 Task: Find the closest ski resort to Denver, Colorado, and Salt Lake City, Utah.
Action: Mouse moved to (126, 62)
Screenshot: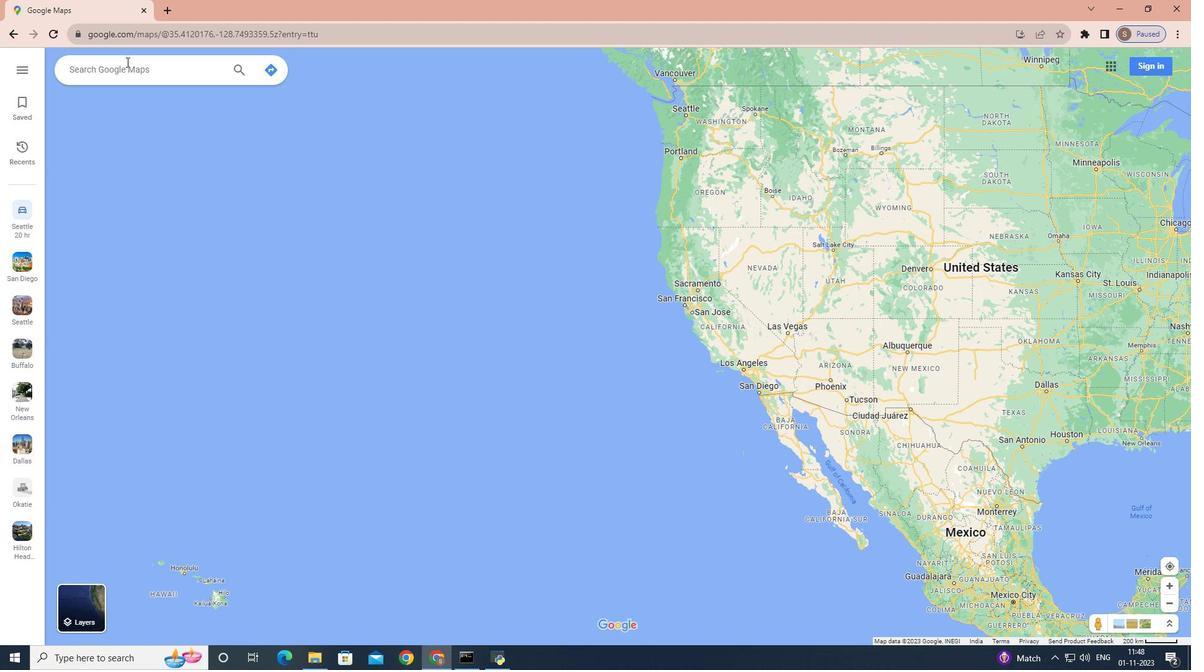 
Action: Mouse pressed left at (126, 62)
Screenshot: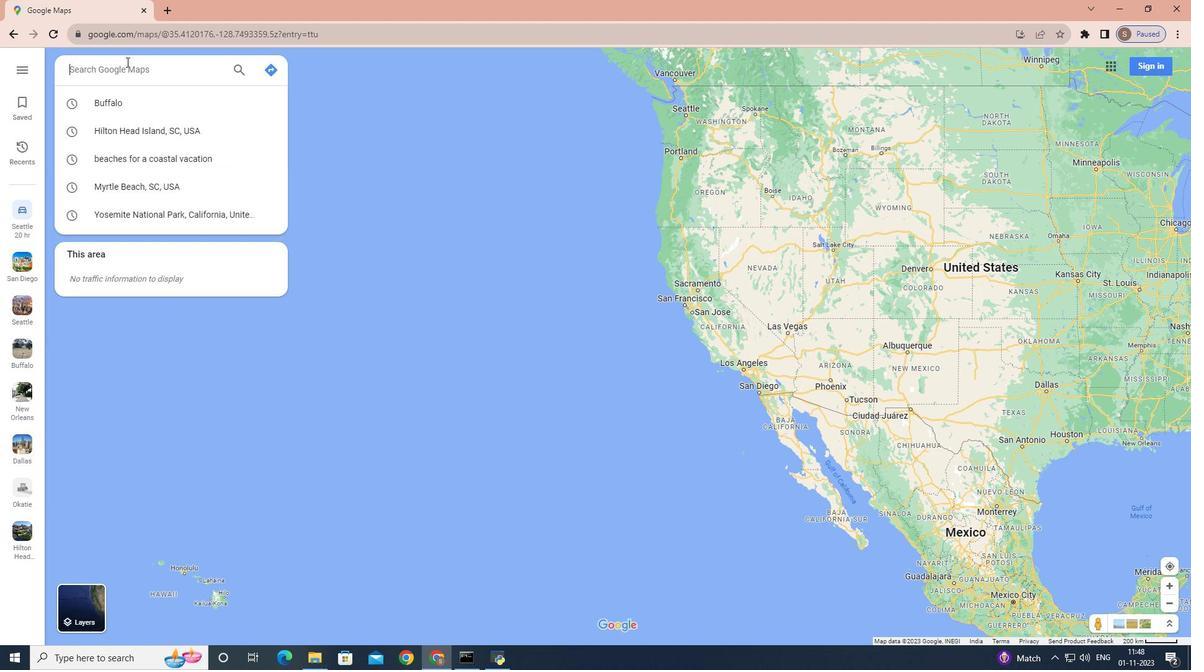 
Action: Key pressed <Key.shift>Denver,<Key.space><Key.shift>Cola<Key.backspace>orado<Key.enter>
Screenshot: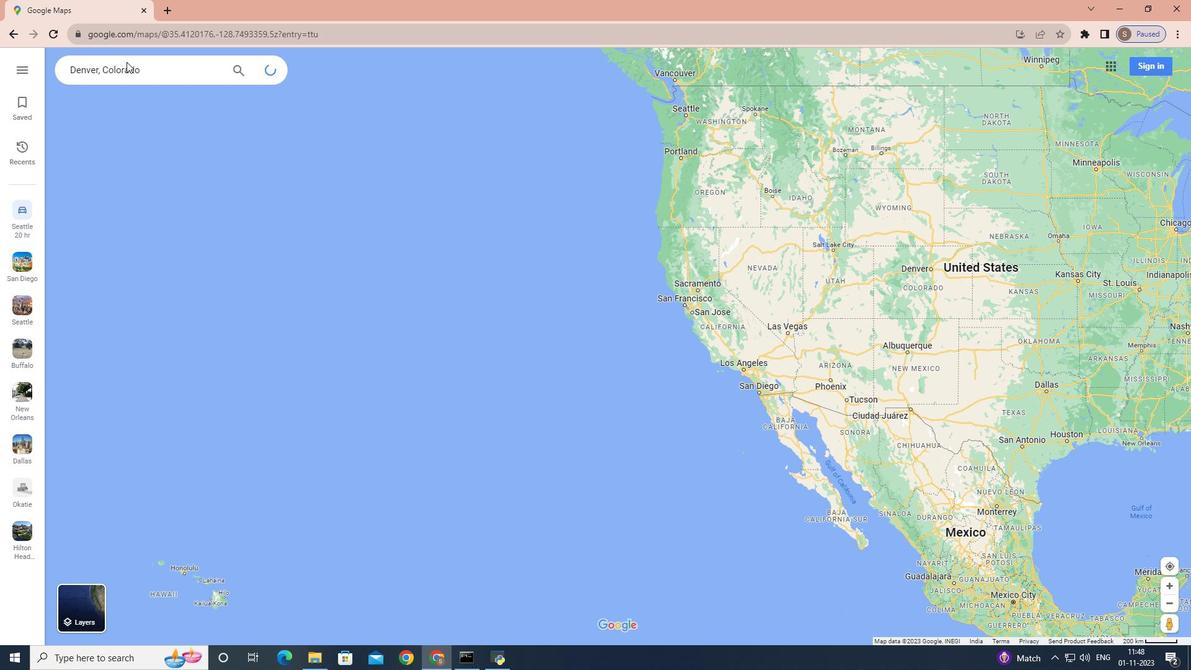 
Action: Mouse moved to (175, 273)
Screenshot: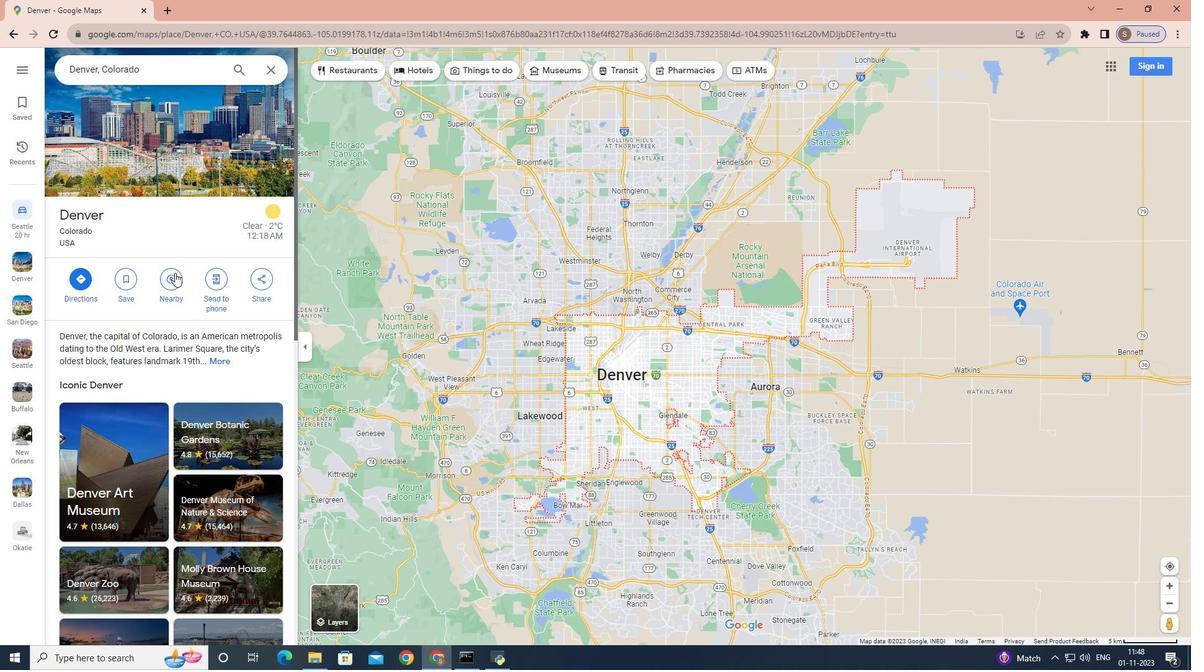 
Action: Mouse pressed left at (175, 273)
Screenshot: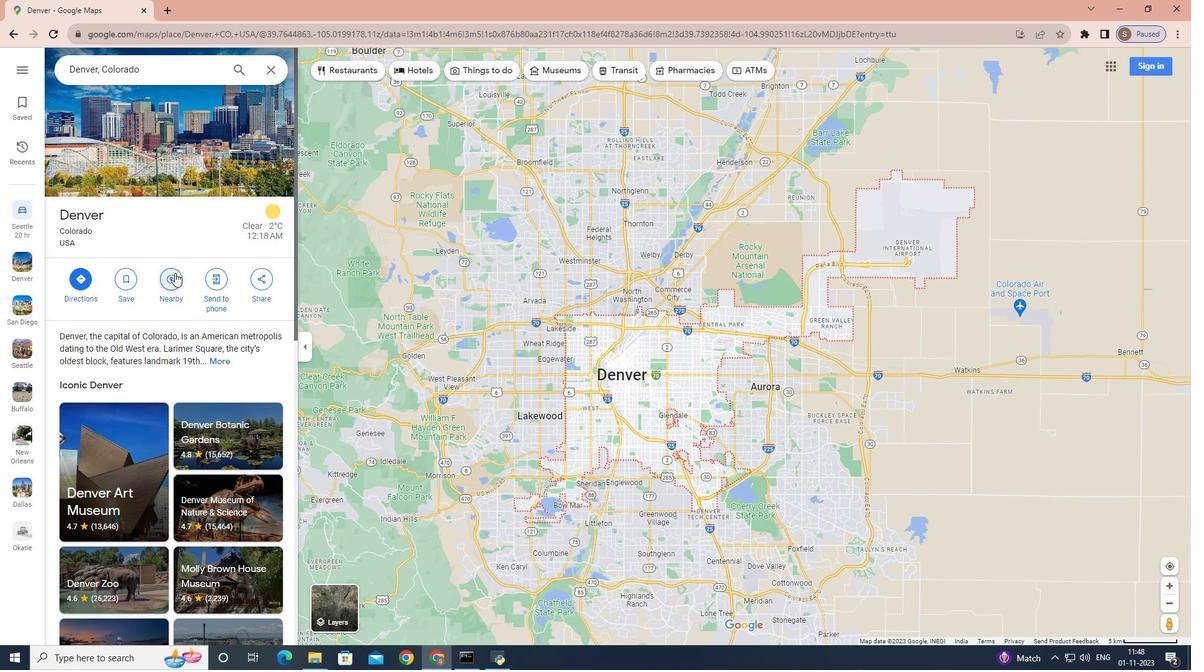 
Action: Key pressed <Key.shift>Closest<Key.space>skiresort
Screenshot: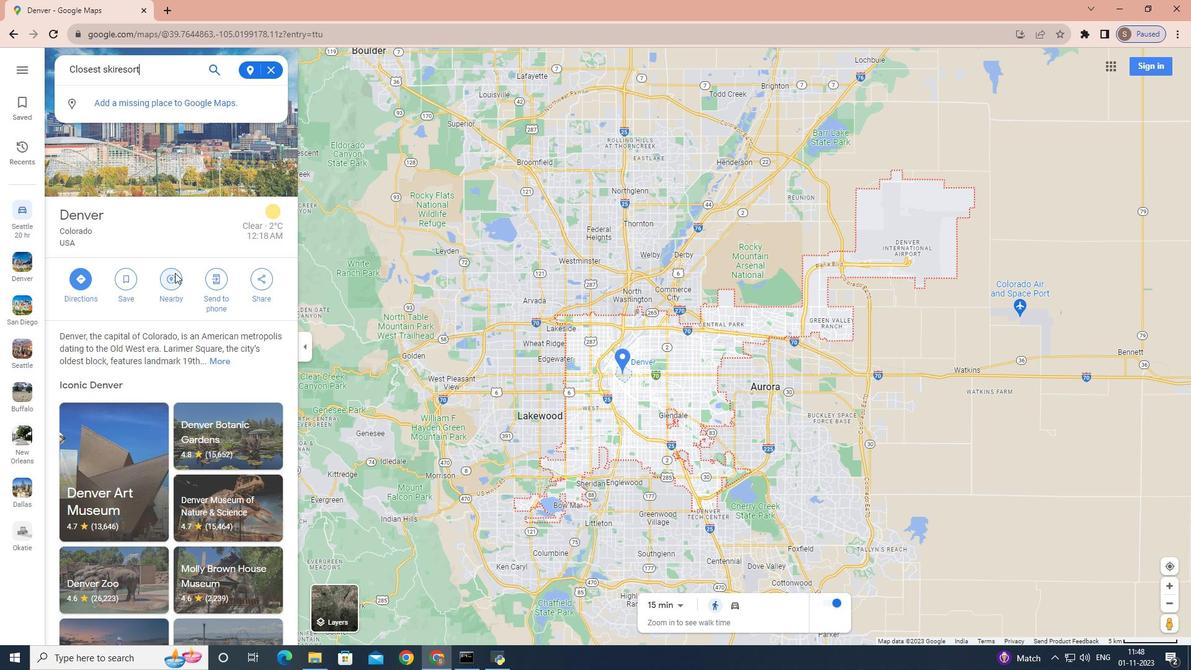 
Action: Mouse moved to (115, 68)
Screenshot: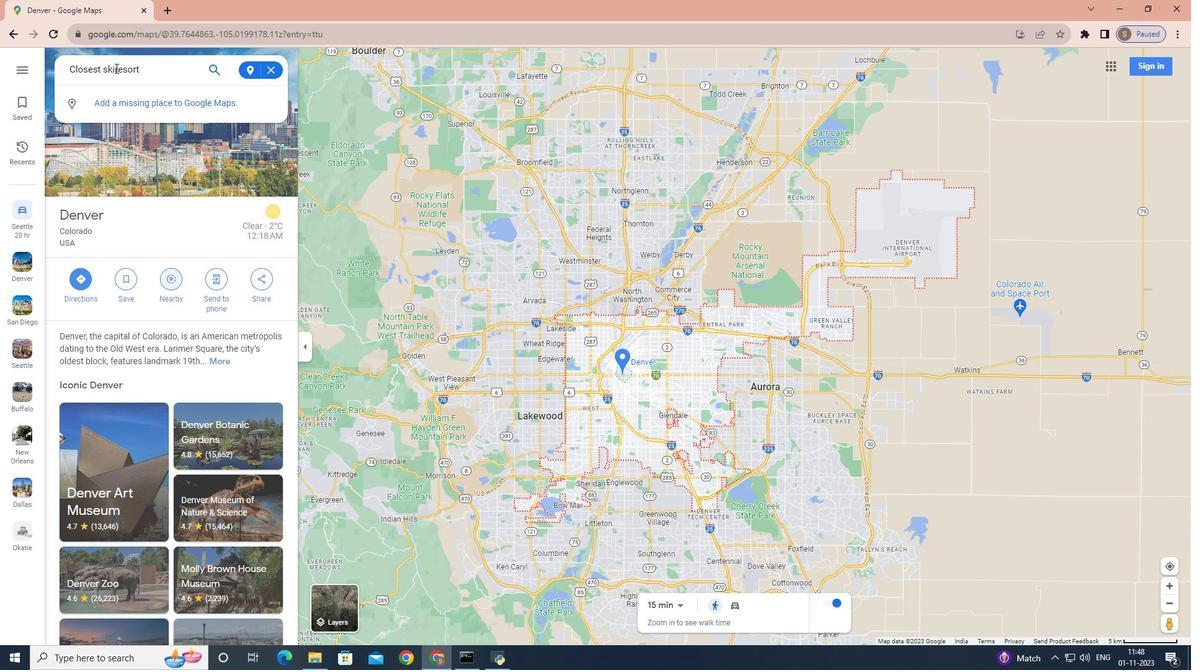 
Action: Mouse pressed left at (115, 68)
Screenshot: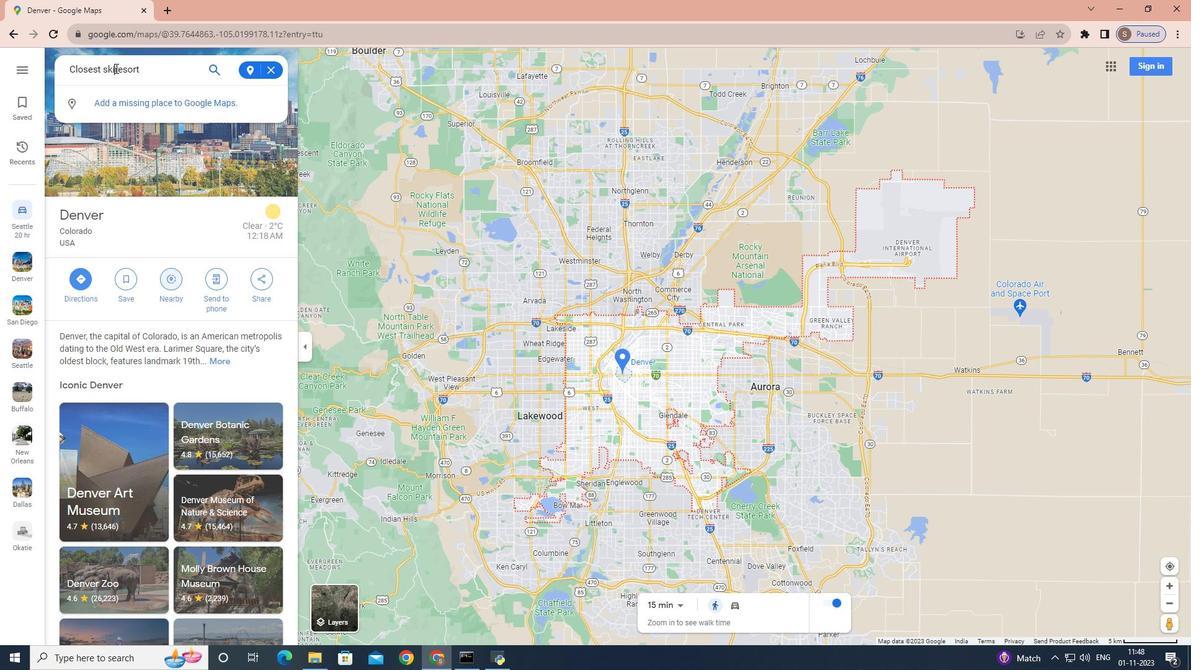 
Action: Mouse moved to (116, 68)
Screenshot: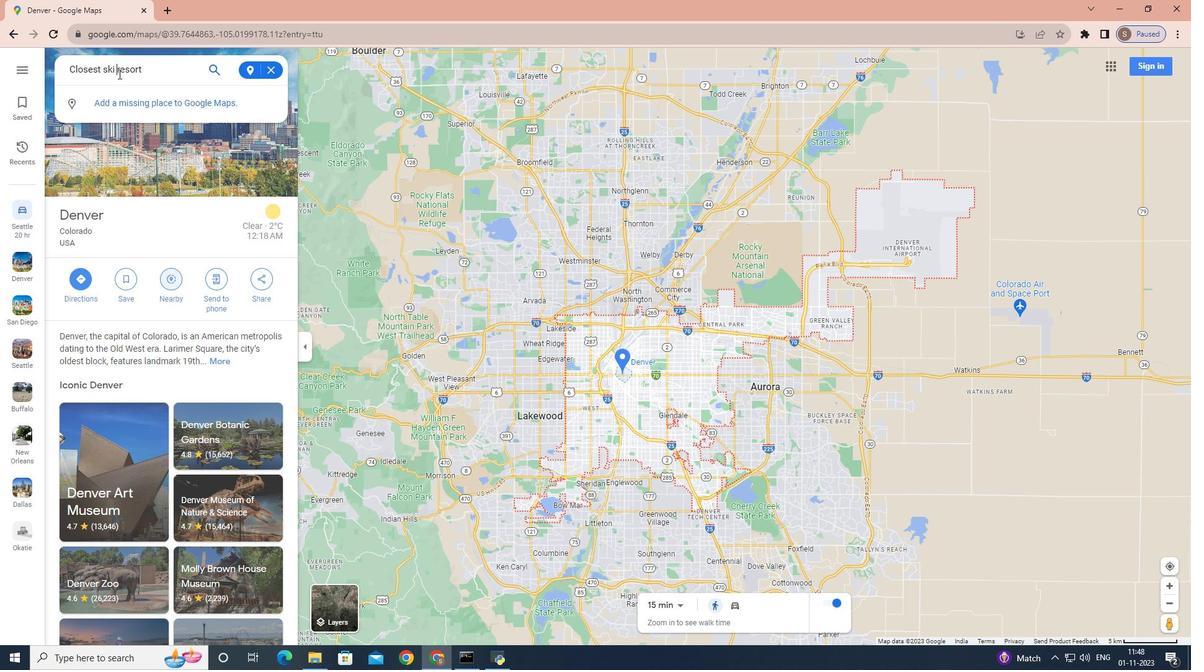 
Action: Key pressed <Key.space>
Screenshot: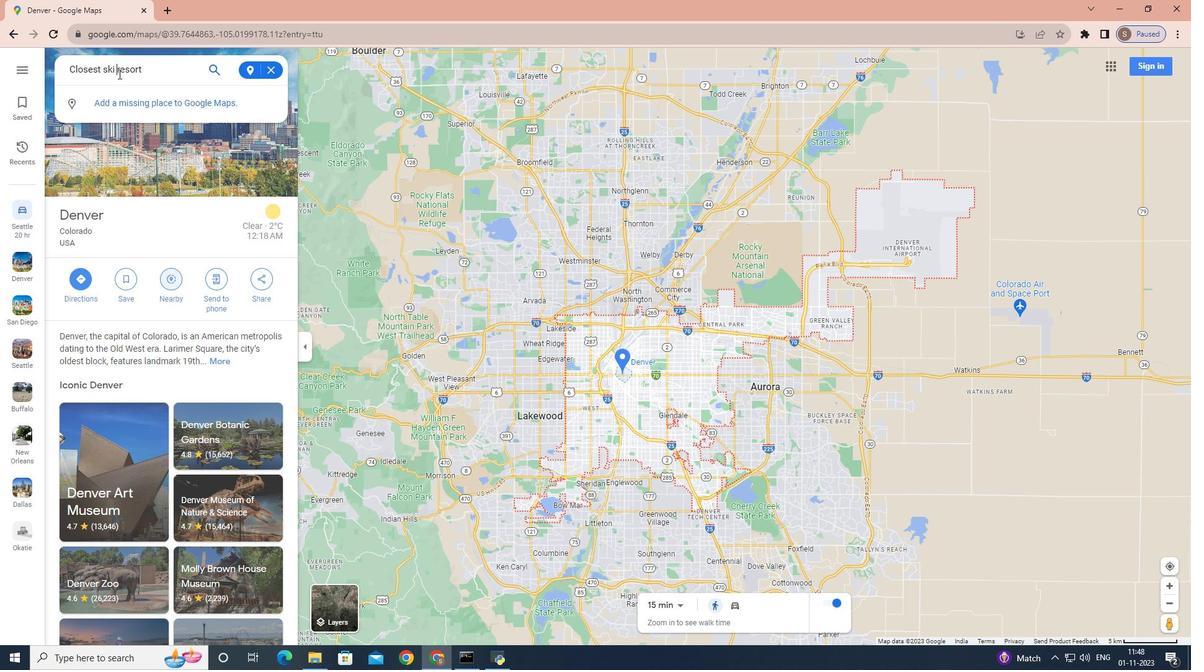 
Action: Mouse moved to (220, 85)
Screenshot: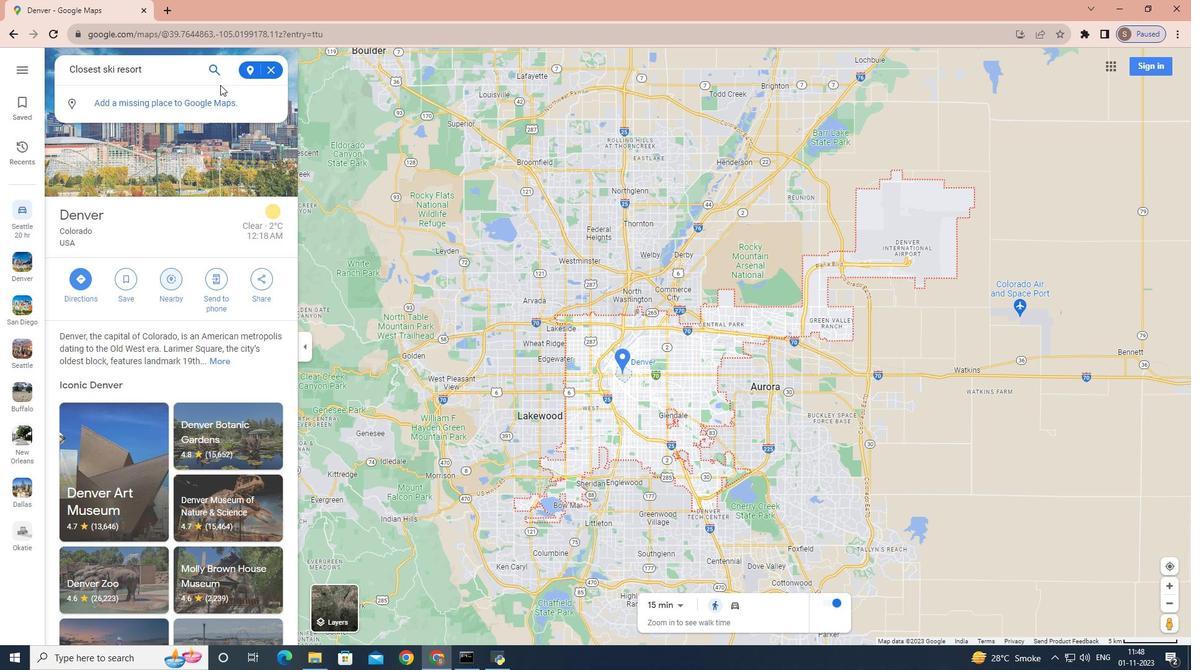 
Action: Key pressed <Key.enter>
Screenshot: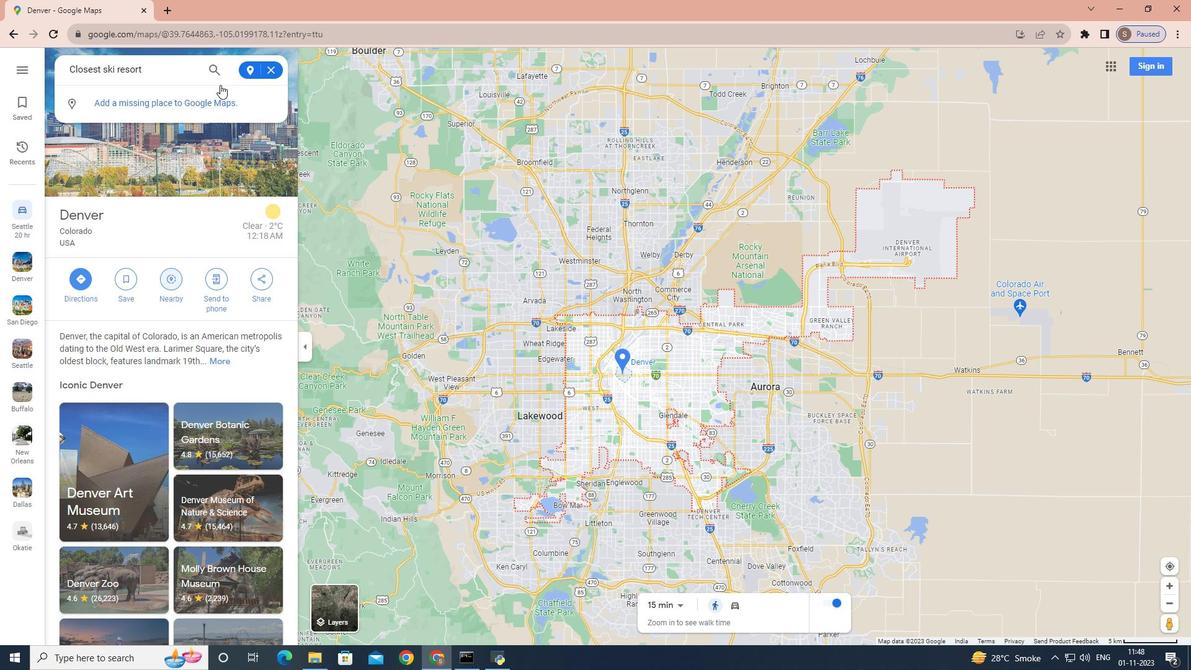 
Action: Mouse moved to (271, 68)
Screenshot: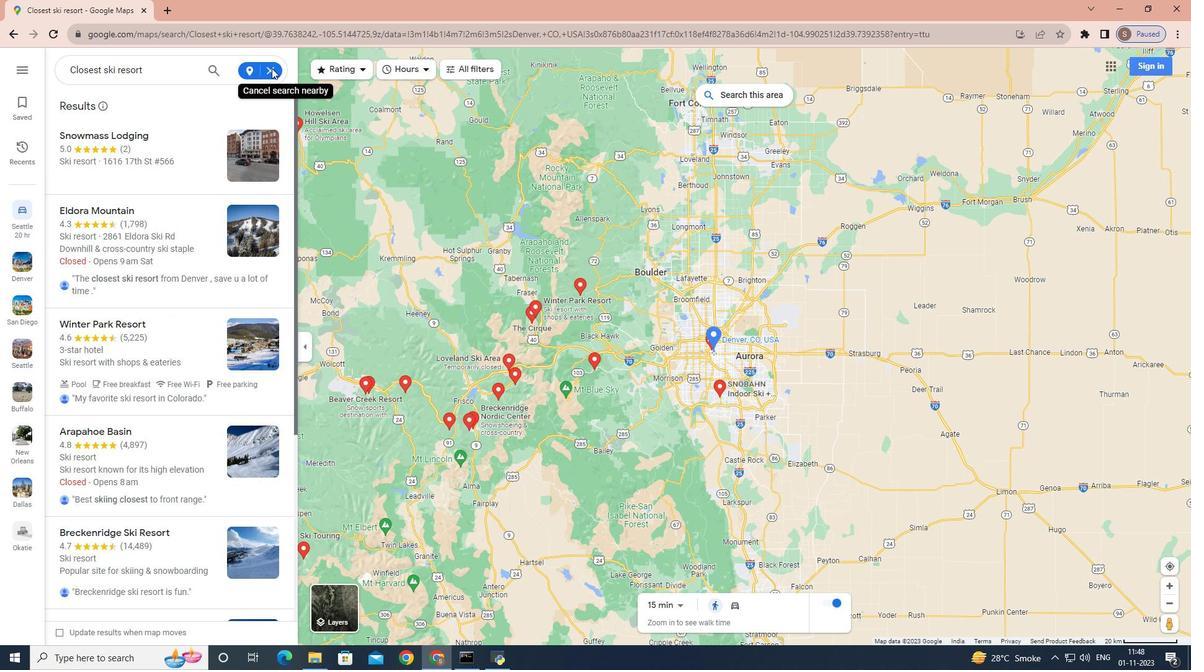 
Action: Mouse pressed left at (271, 68)
Screenshot: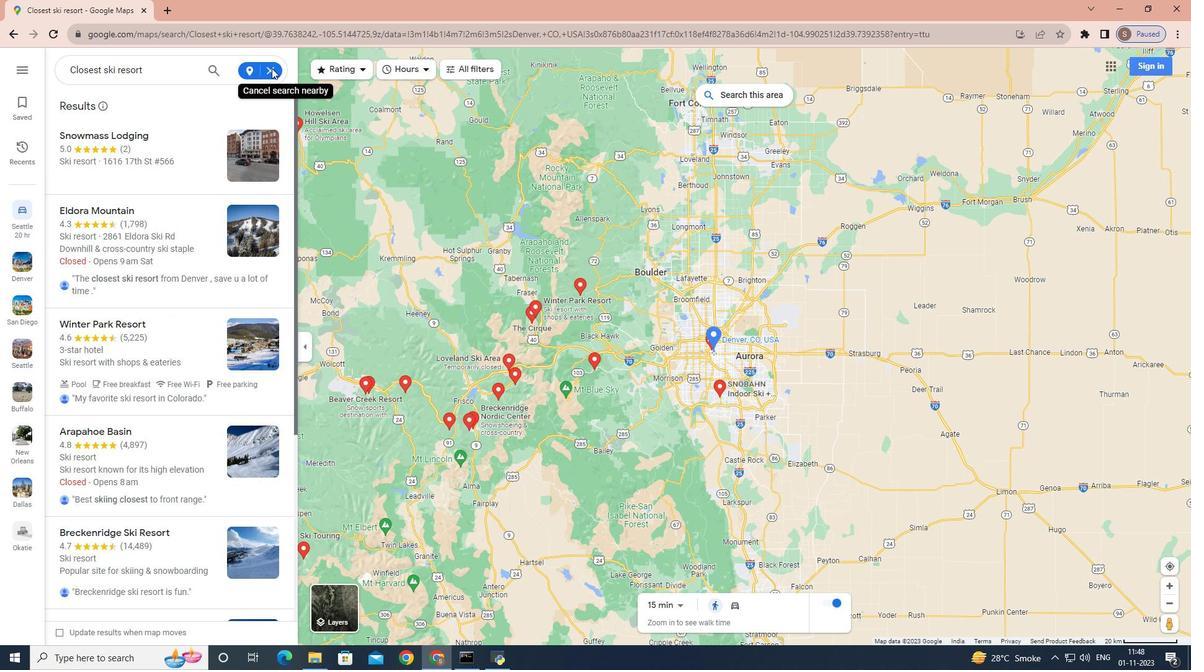 
Action: Mouse moved to (268, 70)
Screenshot: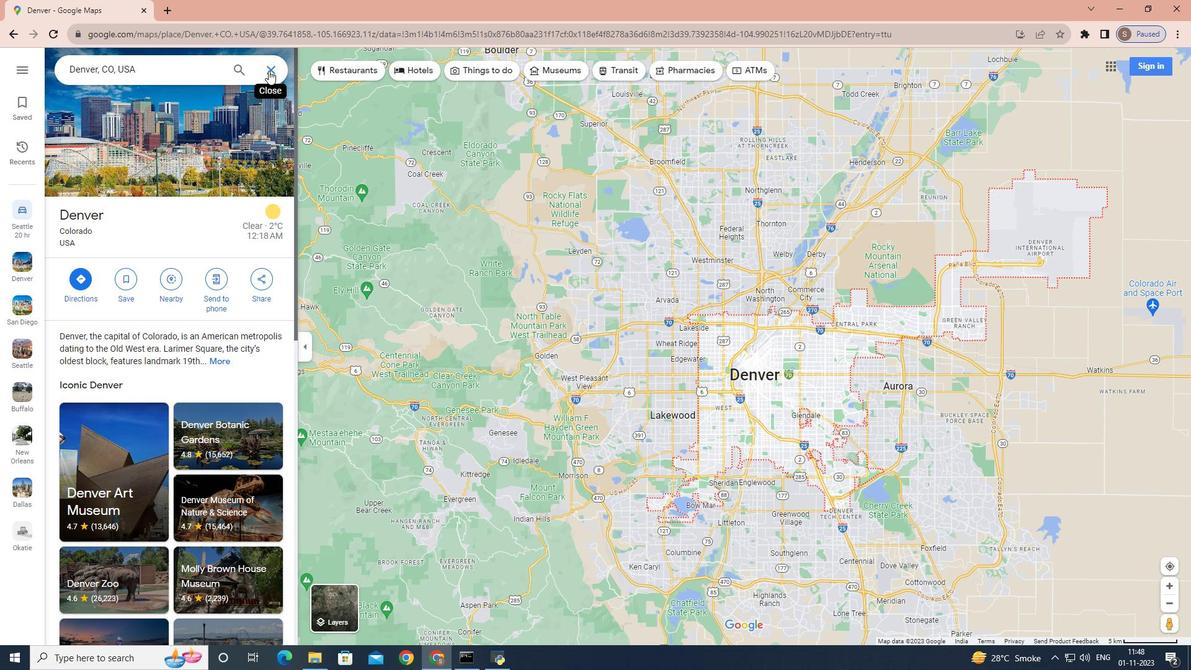 
Action: Mouse pressed left at (268, 70)
Screenshot: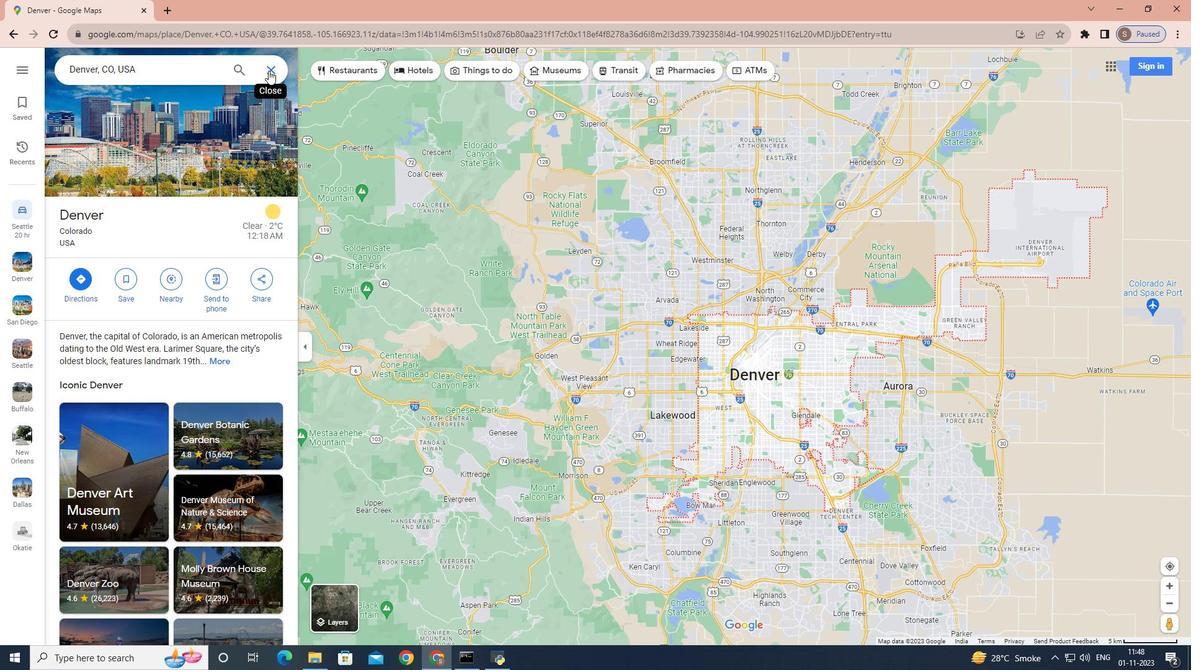 
Action: Mouse moved to (171, 73)
Screenshot: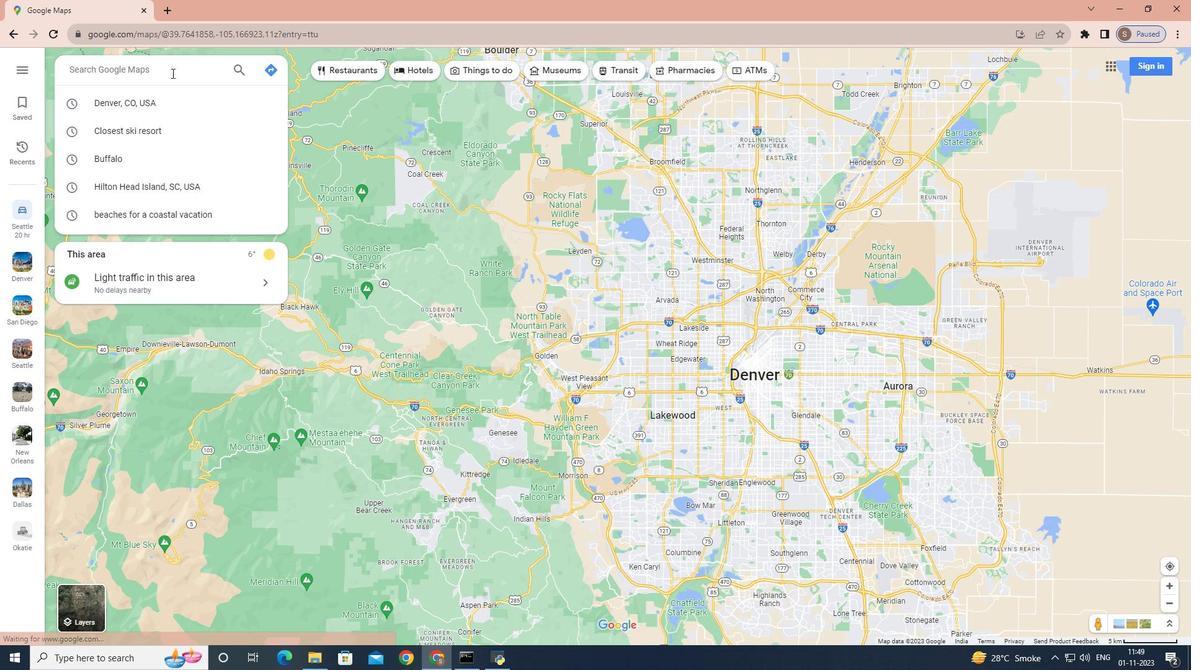 
Action: Key pressed <Key.shift>Salt<Key.space><Key.shift>Lake<Key.space><Key.shift>City,<Key.space><Key.shift>Utah<Key.enter>
Screenshot: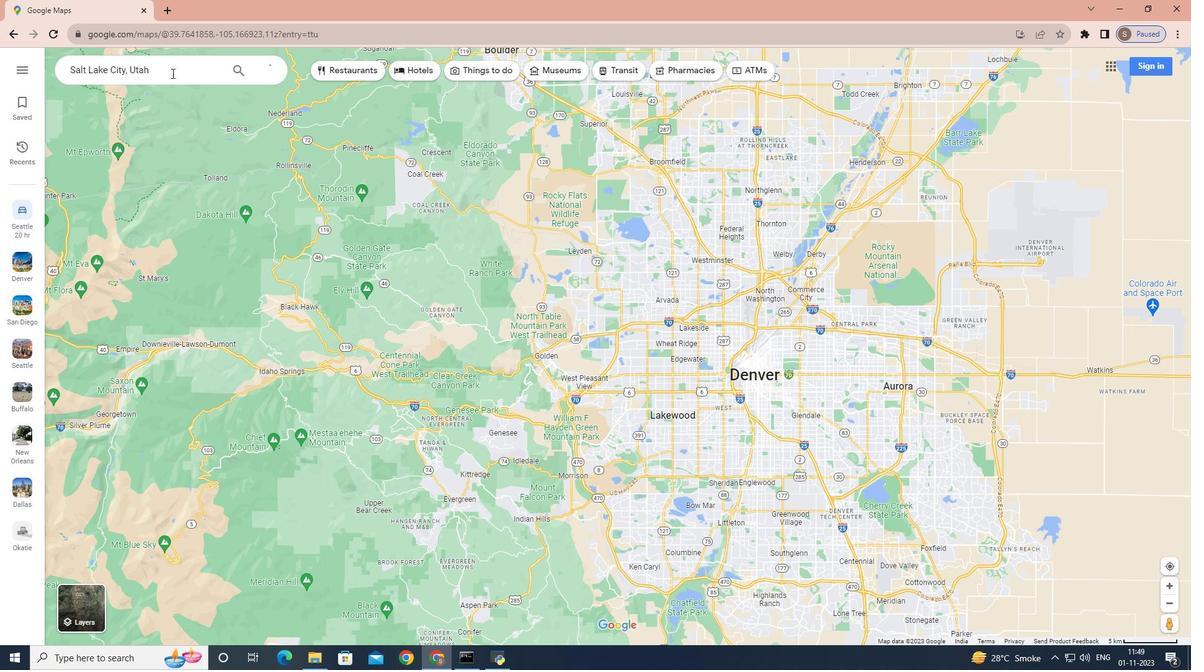 
Action: Mouse moved to (172, 287)
Screenshot: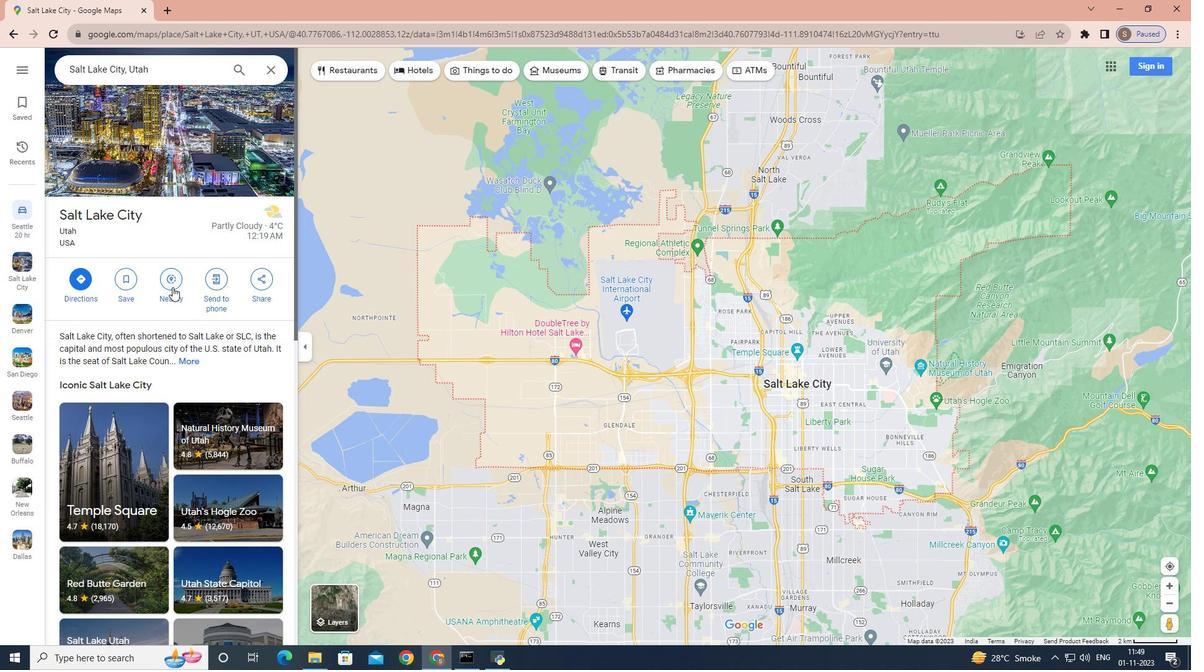 
Action: Mouse pressed left at (172, 287)
Screenshot: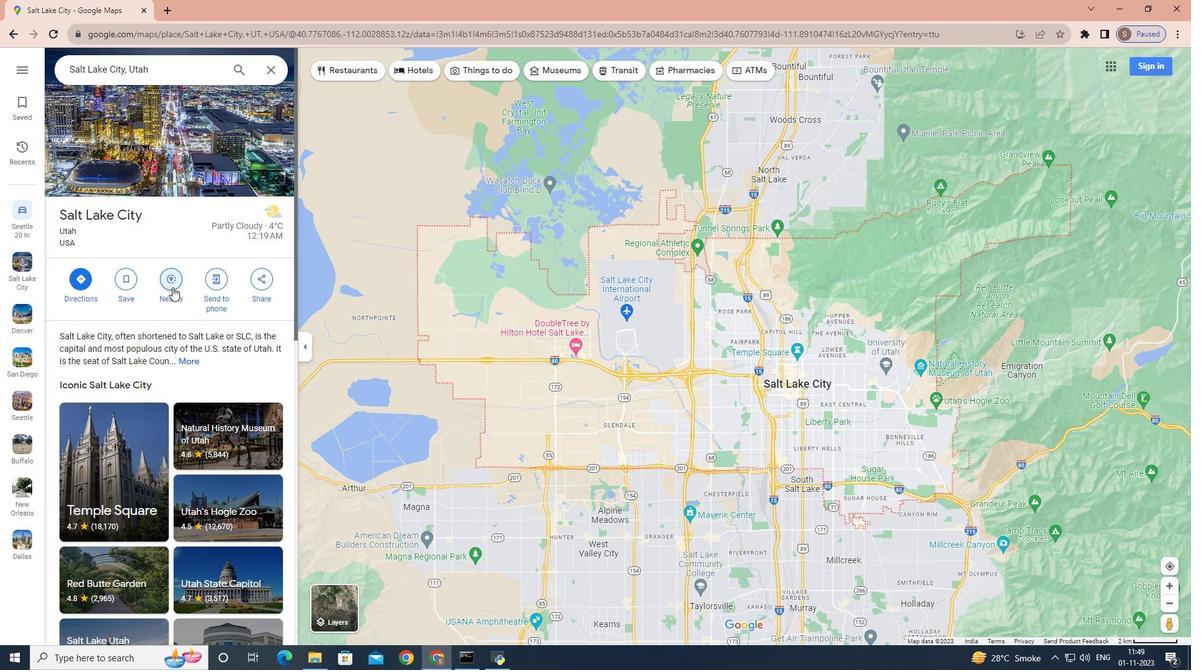 
Action: Mouse moved to (153, 129)
Screenshot: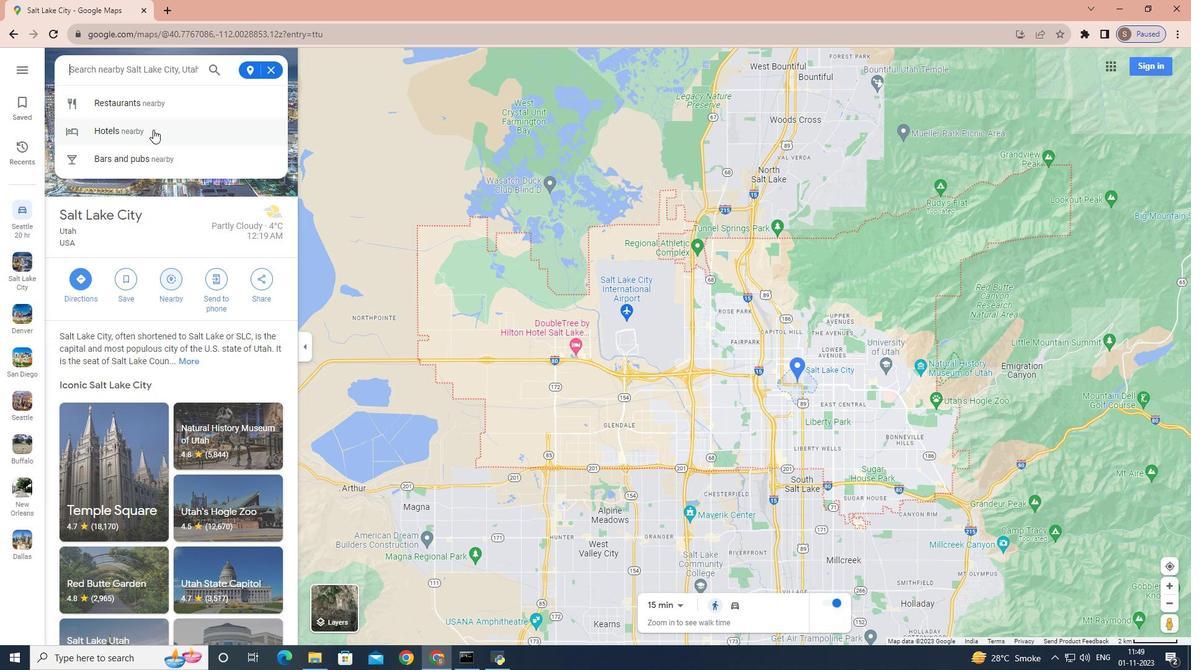 
Action: Key pressed ski<Key.space>resort<Key.enter>
Screenshot: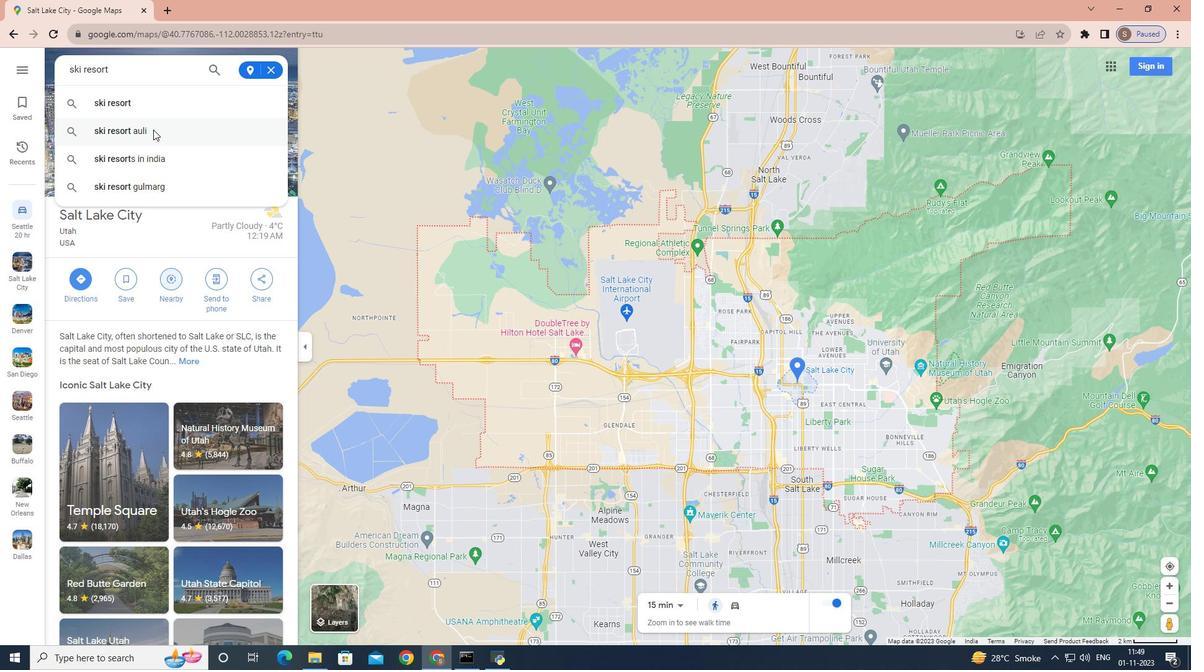 
